 Task: Create Card Content Strategy Meeting in Board Newsletter Optimization to Workspace Advertising and Marketing. Create Card Joint Ventures Review in Board Email Marketing Analytics to Workspace Advertising and Marketing. Create Card Content Strategy Meeting in Board Employee Career Development and Growth Programs to Workspace Advertising and Marketing
Action: Mouse moved to (342, 133)
Screenshot: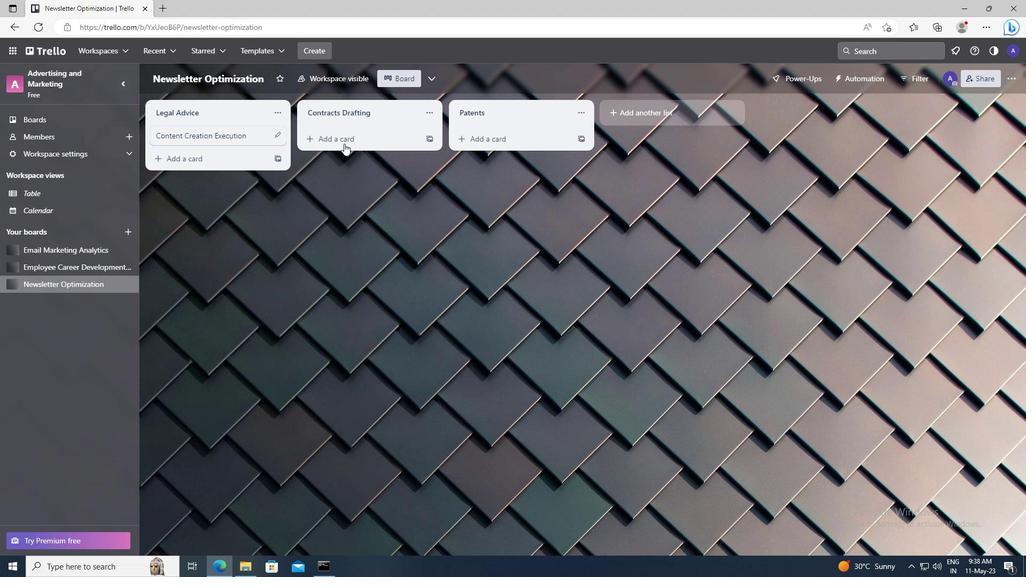 
Action: Mouse pressed left at (342, 133)
Screenshot: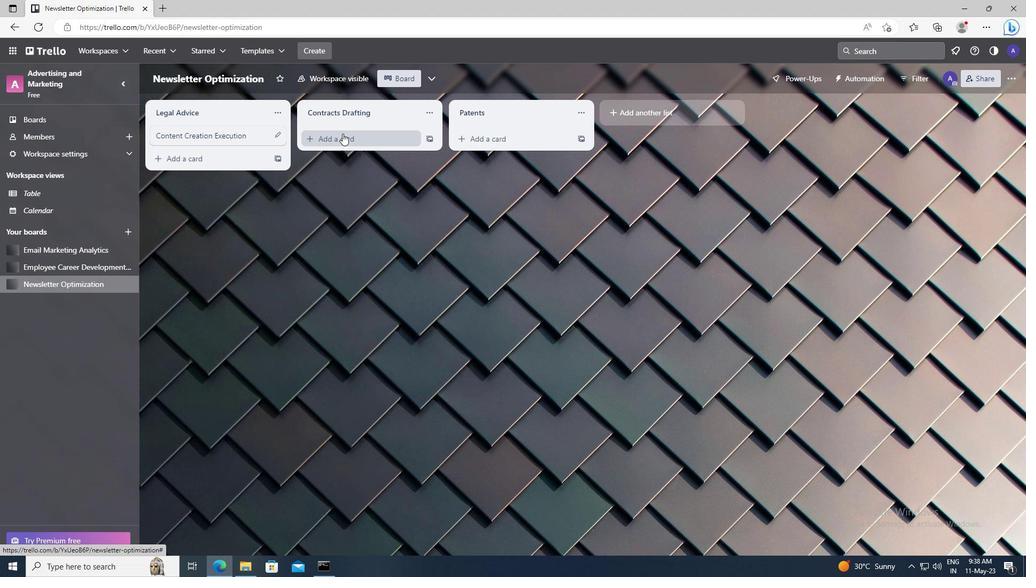 
Action: Key pressed <Key.shift>CONTENT<Key.space><Key.shift>STRATEGY<Key.space><Key.shift>MEETING
Screenshot: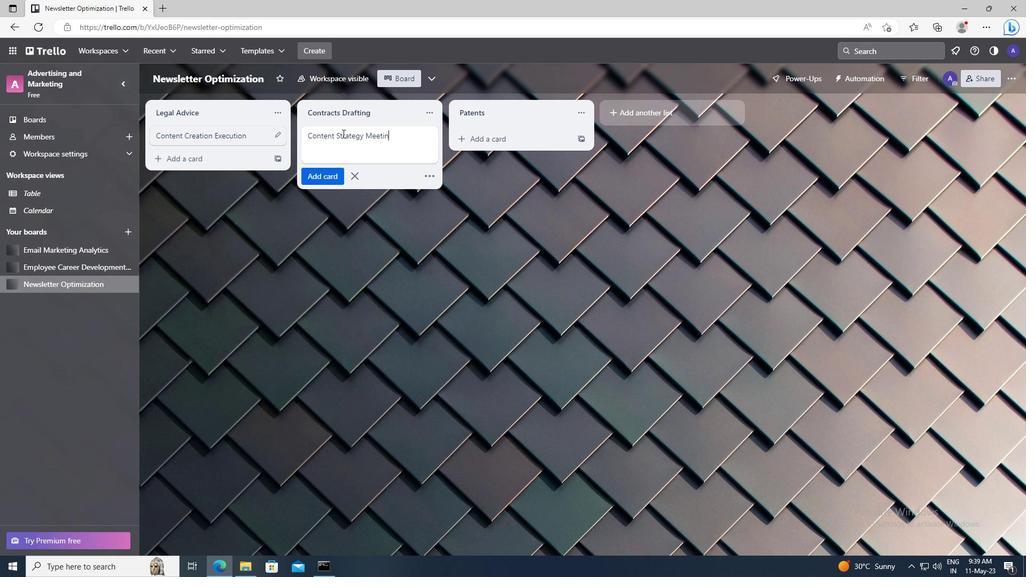 
Action: Mouse moved to (329, 181)
Screenshot: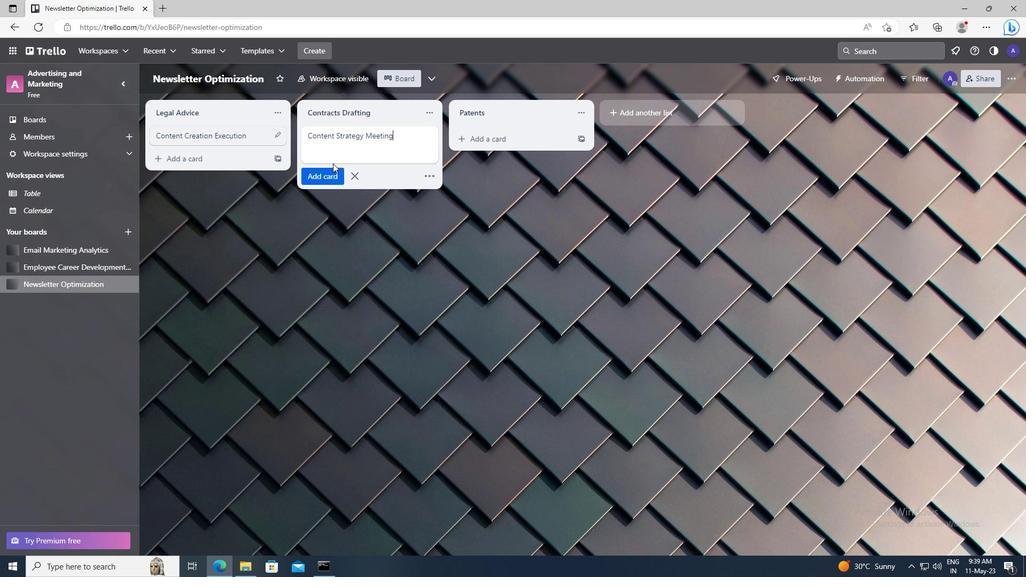 
Action: Mouse pressed left at (329, 181)
Screenshot: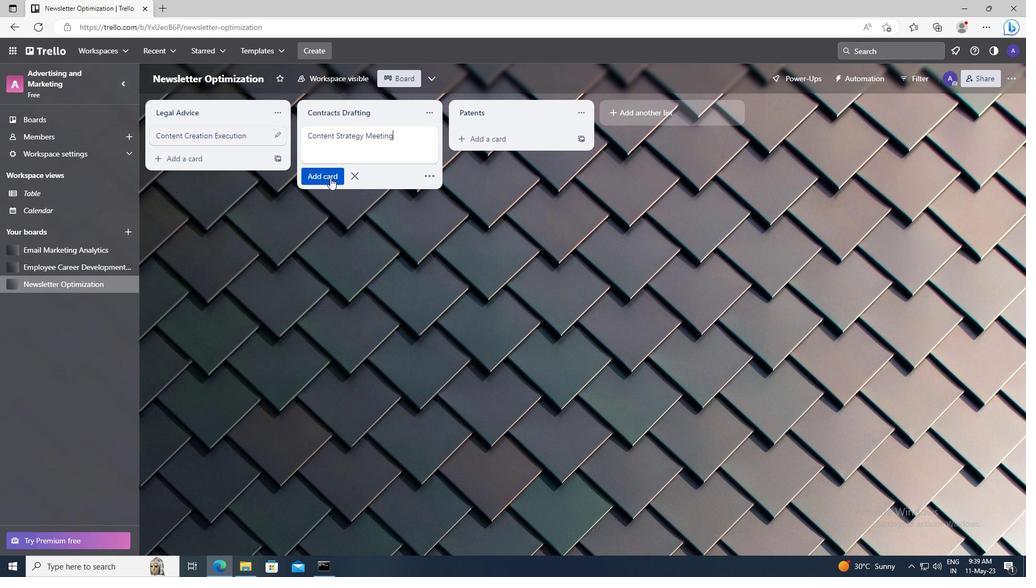 
Action: Mouse moved to (85, 249)
Screenshot: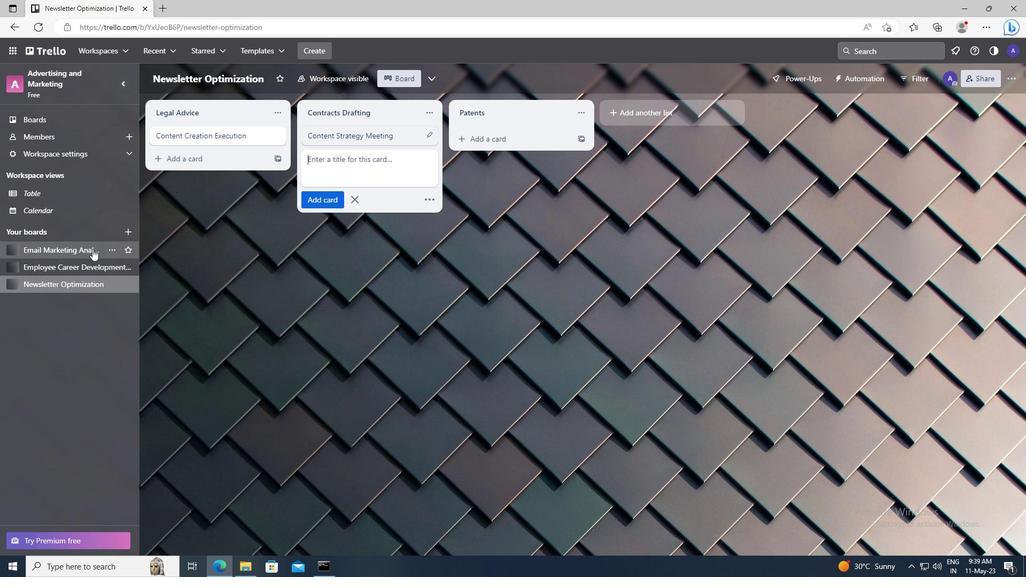 
Action: Mouse pressed left at (85, 249)
Screenshot: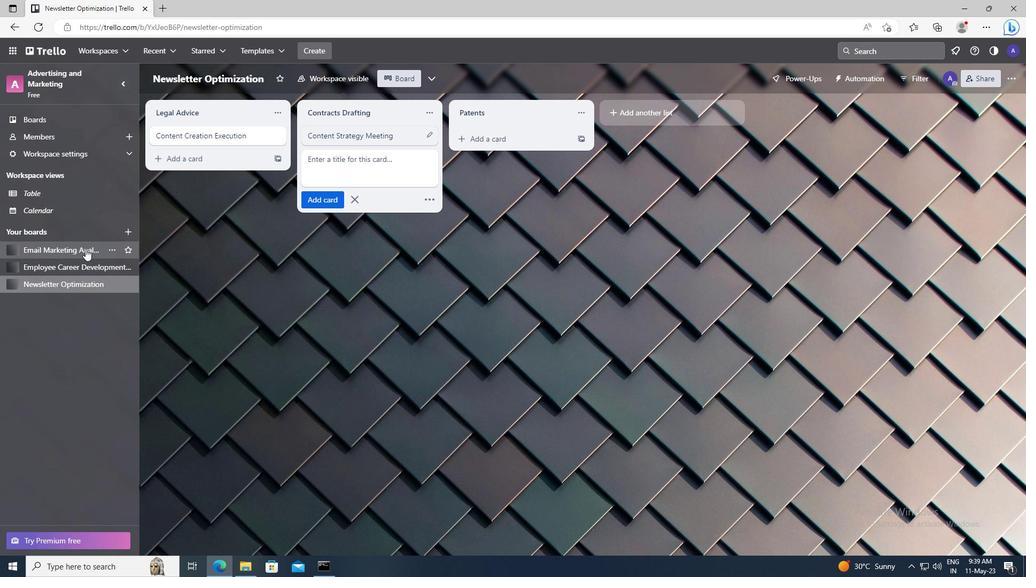 
Action: Mouse moved to (329, 139)
Screenshot: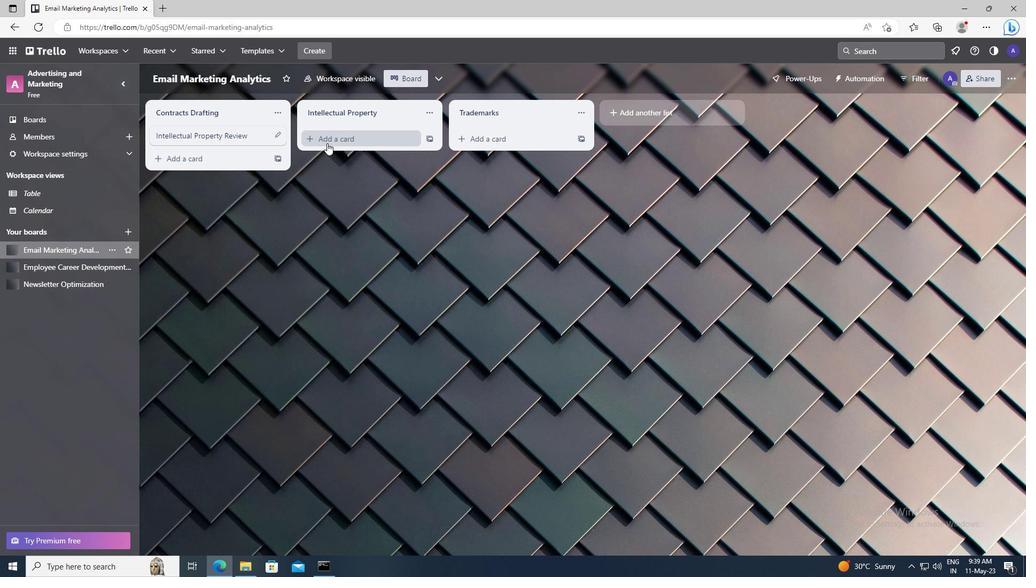 
Action: Mouse pressed left at (329, 139)
Screenshot: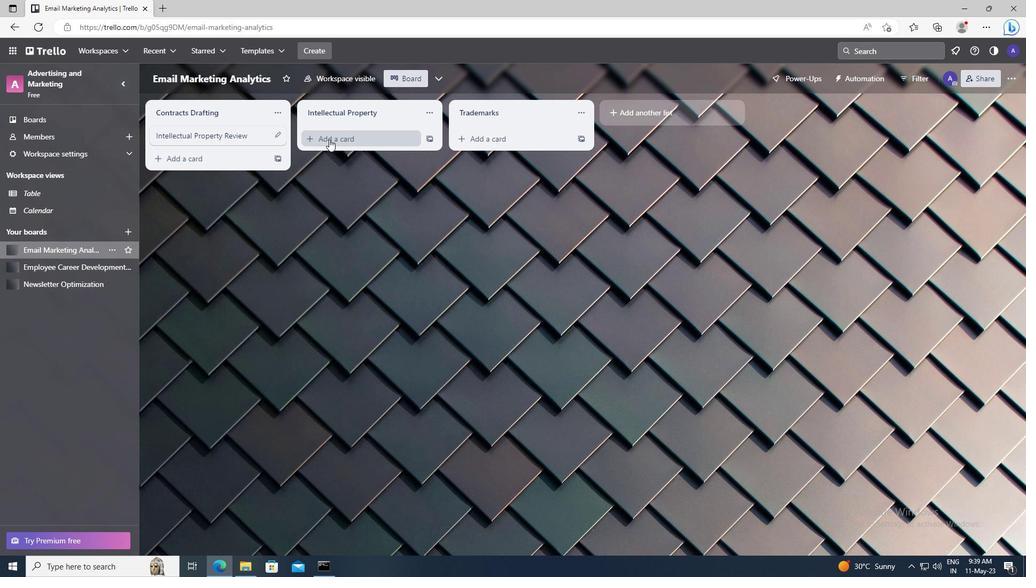 
Action: Key pressed <Key.shift>JOINT<Key.space><Key.shift>VENTURES<Key.space><Key.shift>REVIEW
Screenshot: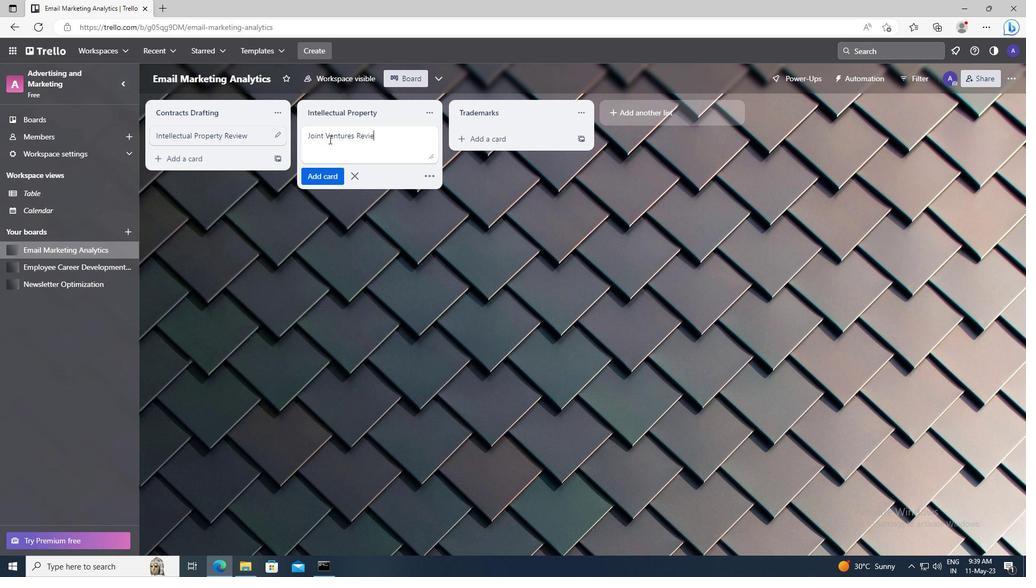 
Action: Mouse moved to (325, 174)
Screenshot: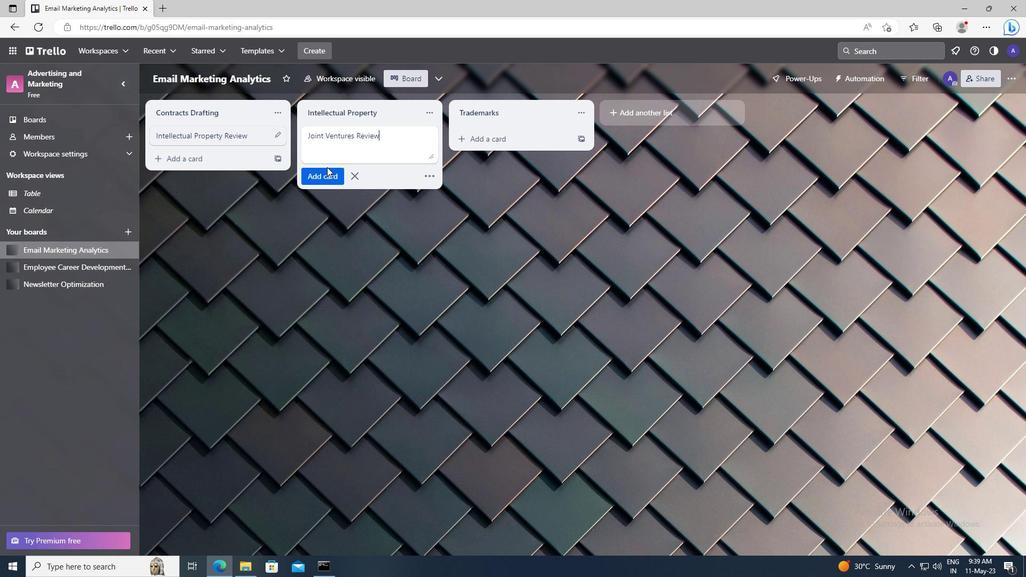 
Action: Mouse pressed left at (325, 174)
Screenshot: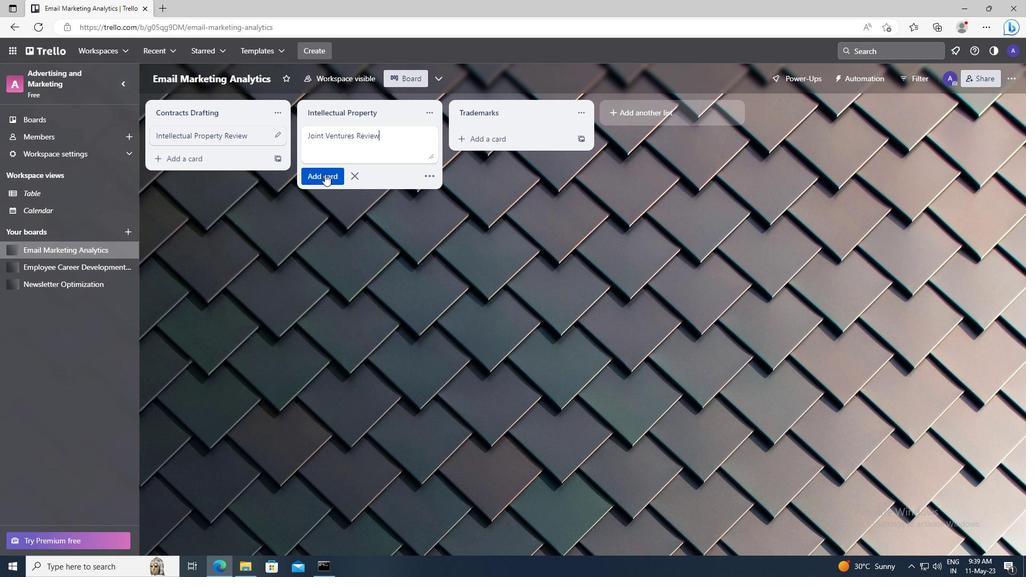 
Action: Mouse moved to (93, 271)
Screenshot: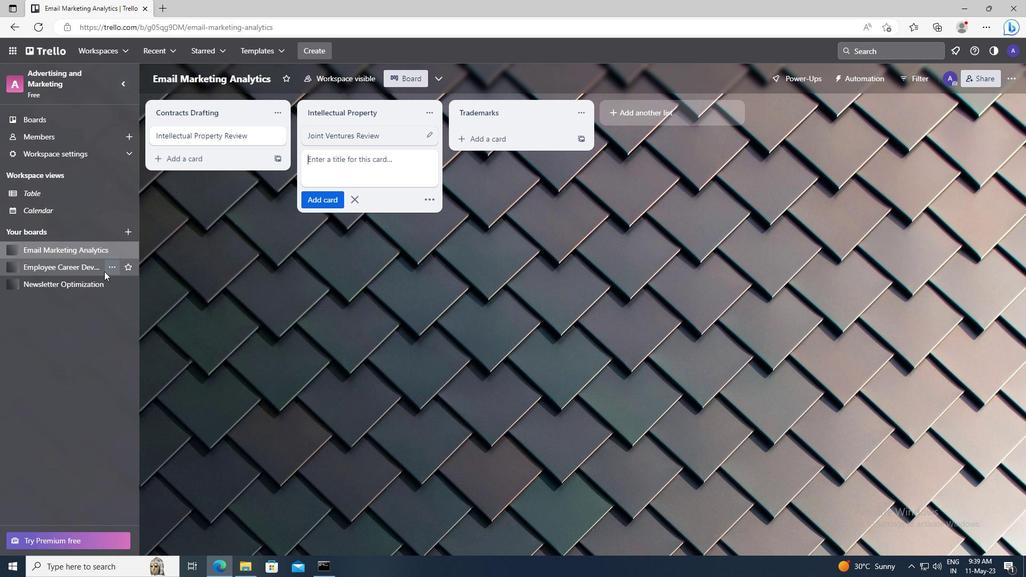 
Action: Mouse pressed left at (93, 271)
Screenshot: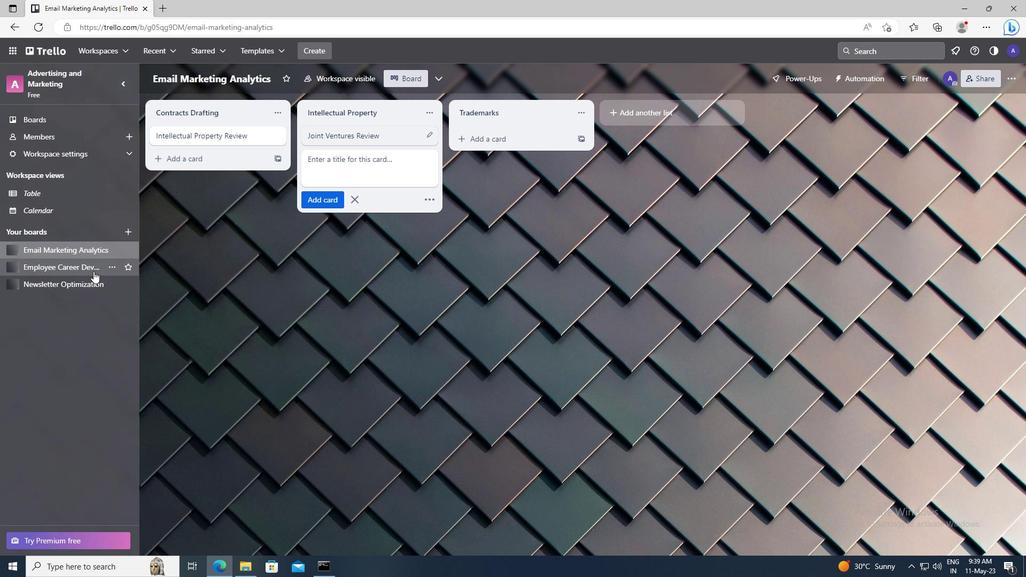 
Action: Mouse moved to (333, 139)
Screenshot: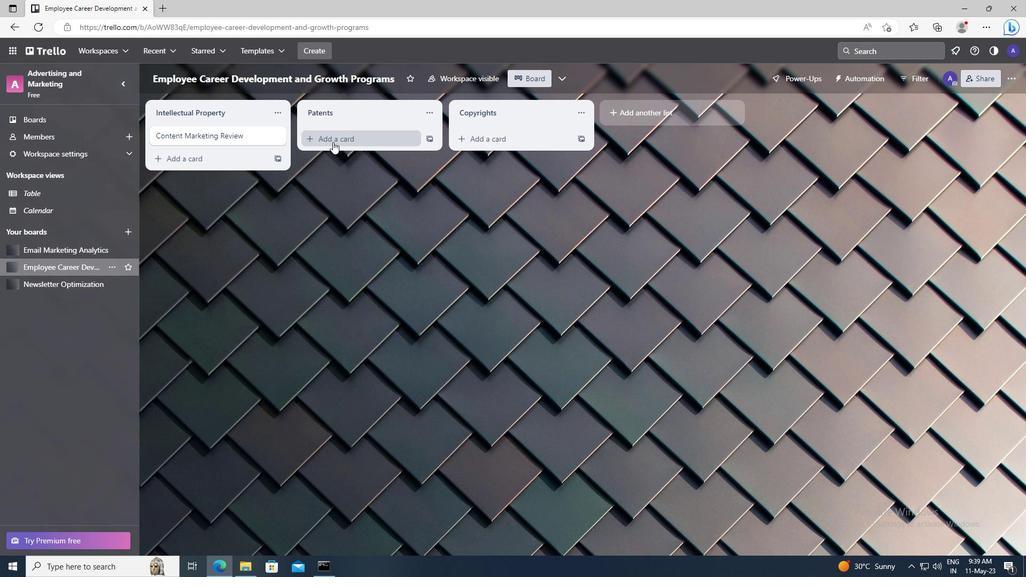 
Action: Mouse pressed left at (333, 139)
Screenshot: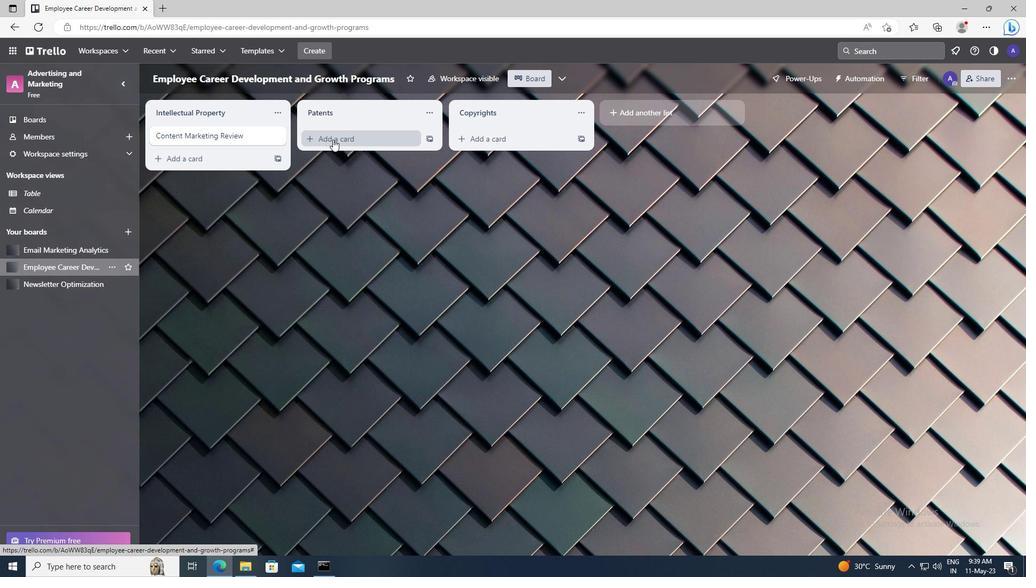 
Action: Key pressed <Key.shift>CONTENT<Key.space><Key.shift>STRATEGY<Key.space><Key.shift>MEETING
Screenshot: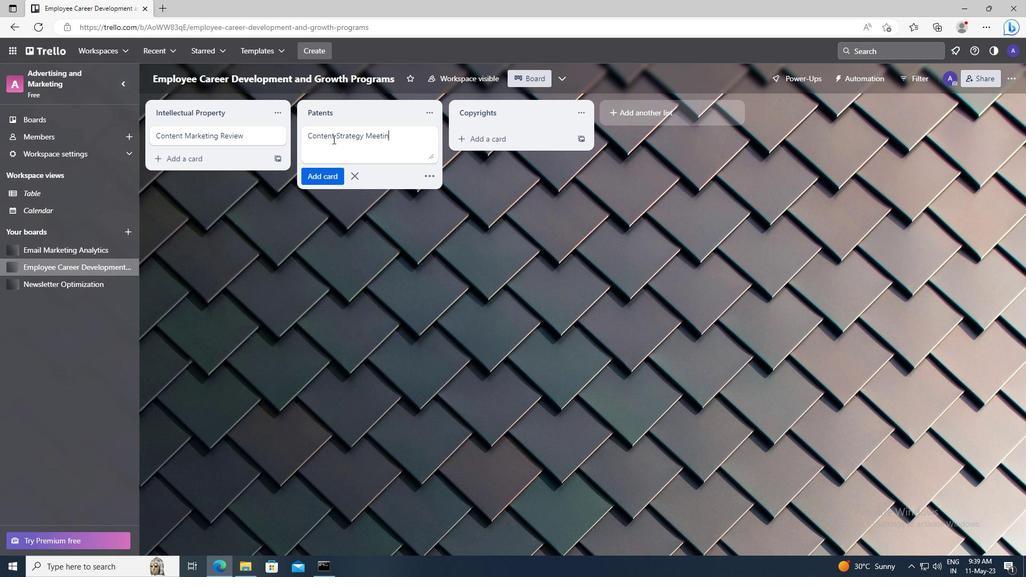 
Action: Mouse moved to (329, 171)
Screenshot: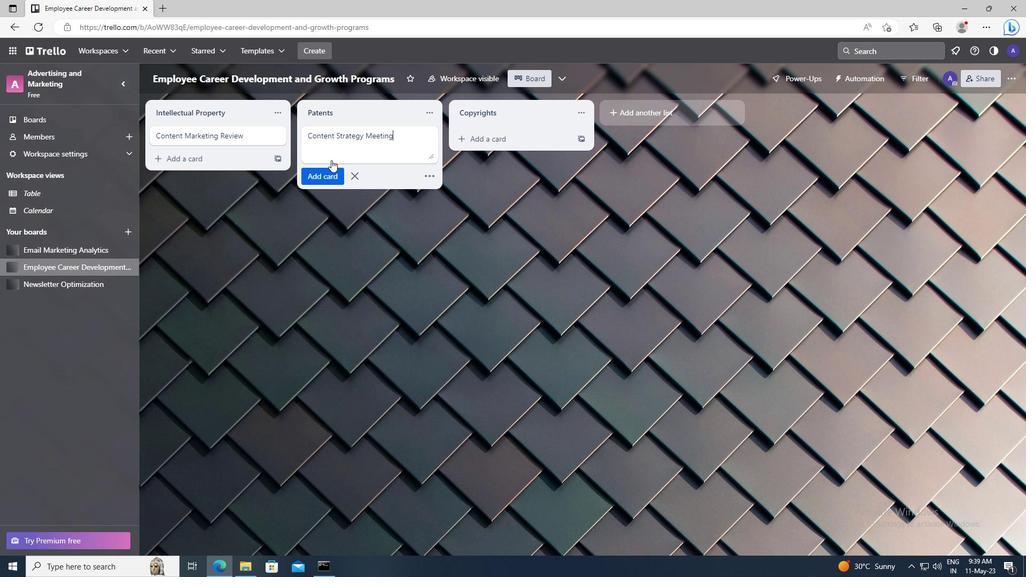 
Action: Mouse pressed left at (329, 171)
Screenshot: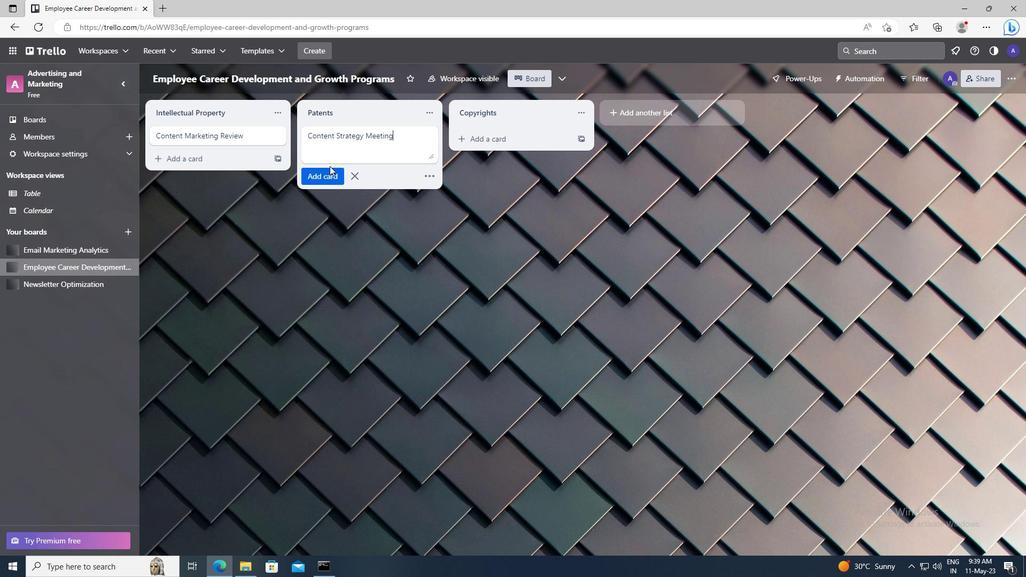 
